 Task: Create a section Debug Dwell and in the section, add a milestone Blockchain Integration in the project Wayfarer.
Action: Mouse moved to (56, 358)
Screenshot: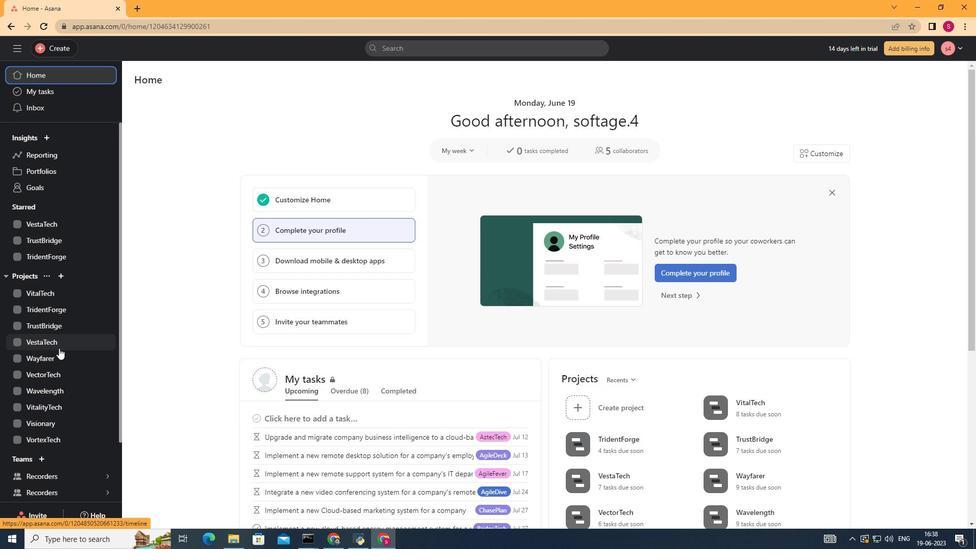 
Action: Mouse pressed left at (56, 358)
Screenshot: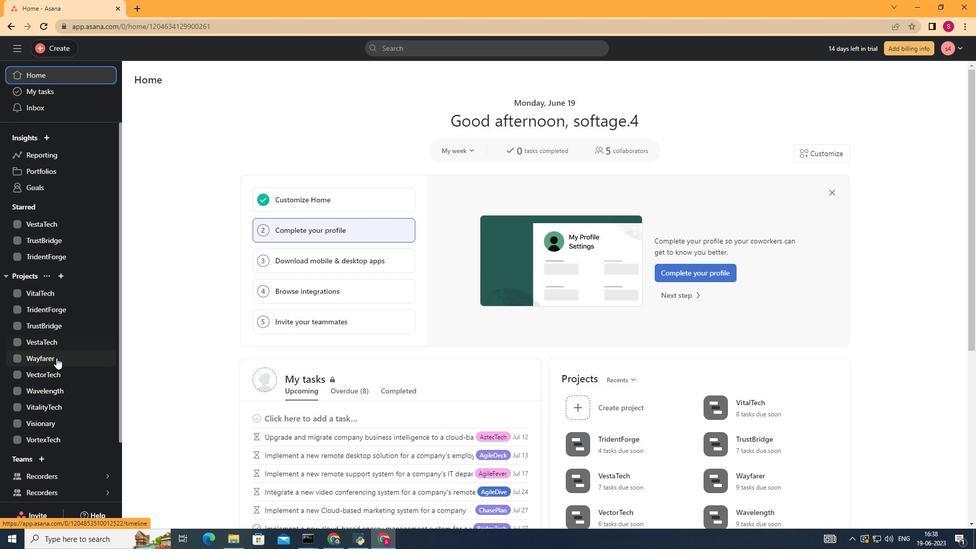 
Action: Mouse moved to (146, 405)
Screenshot: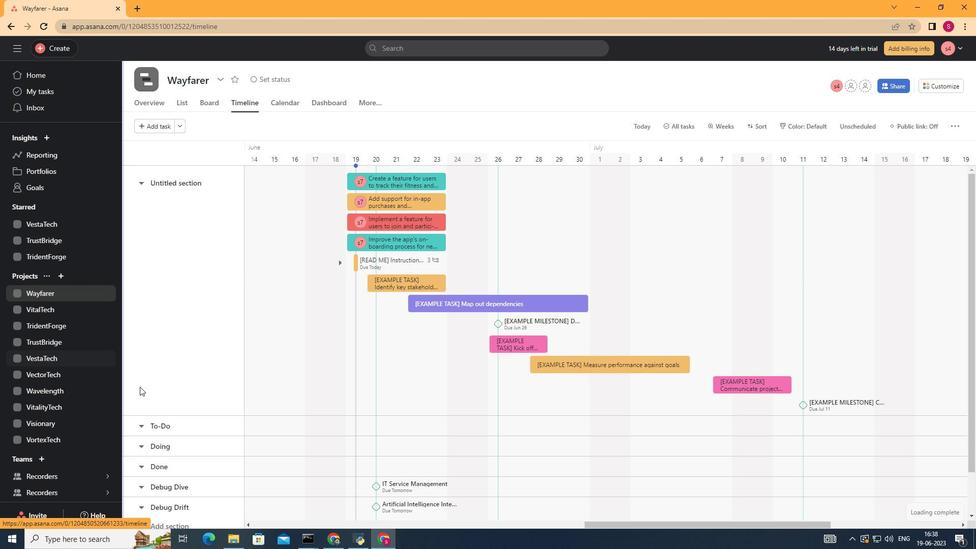 
Action: Mouse scrolled (146, 405) with delta (0, 0)
Screenshot: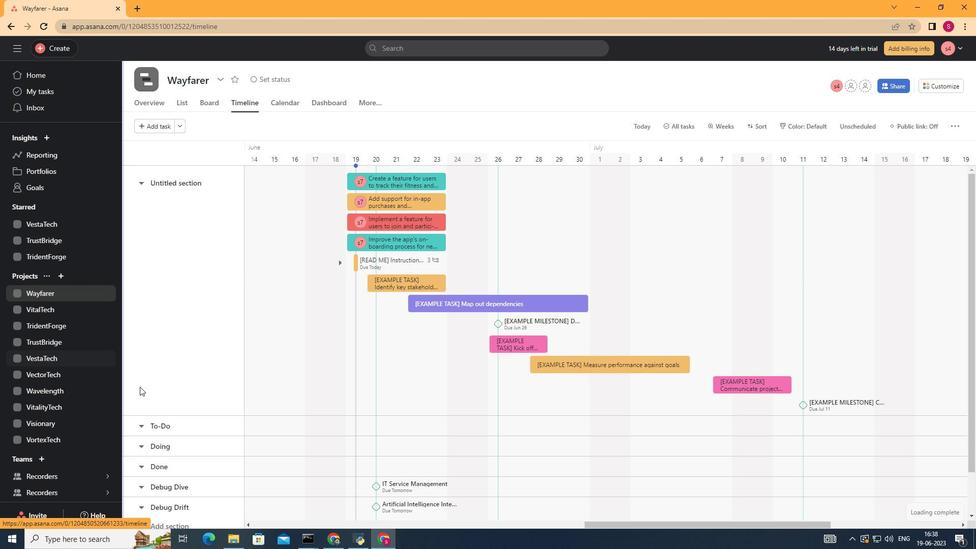 
Action: Mouse moved to (154, 414)
Screenshot: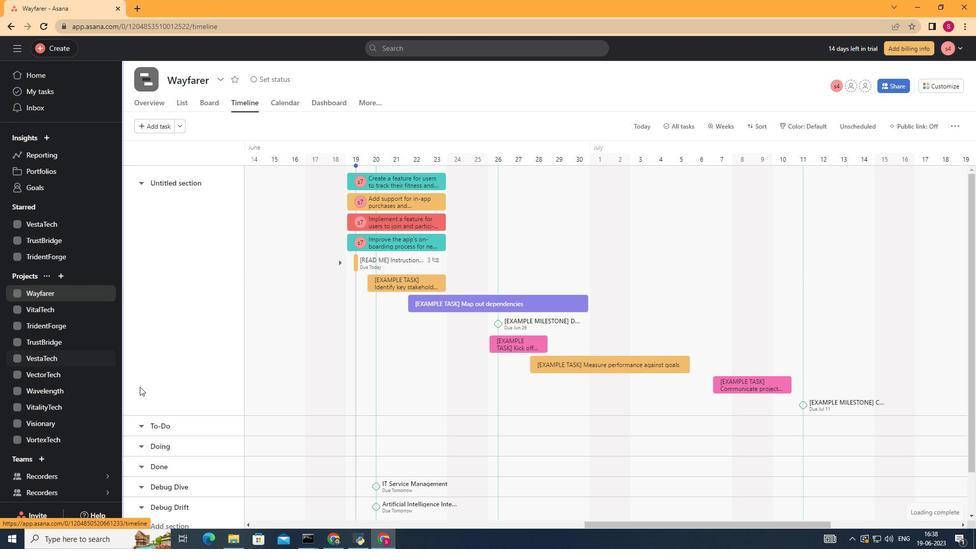 
Action: Mouse scrolled (154, 414) with delta (0, 0)
Screenshot: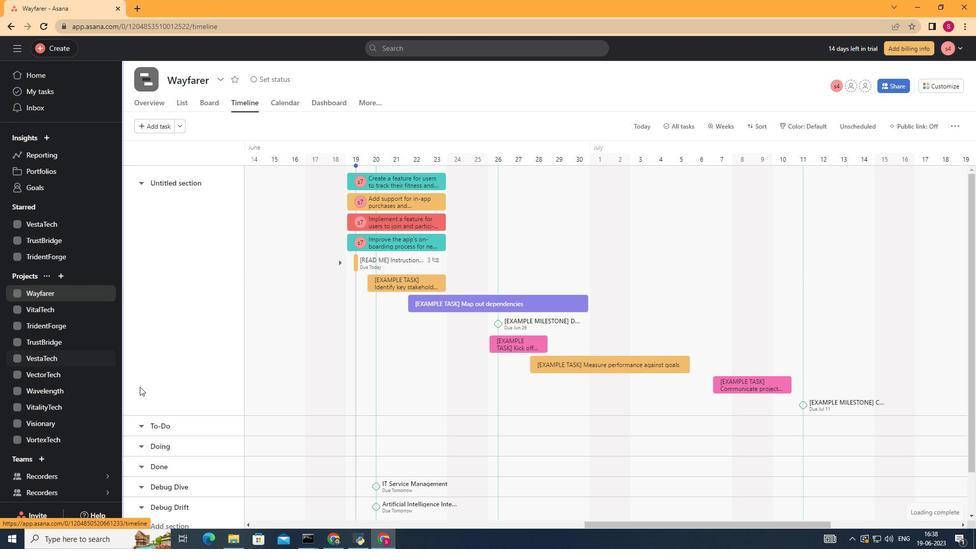 
Action: Mouse moved to (161, 421)
Screenshot: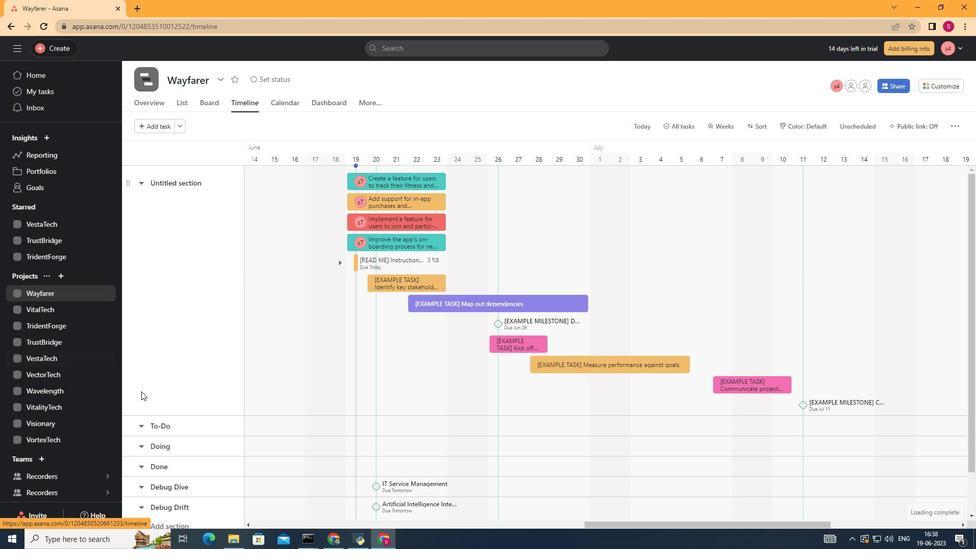 
Action: Mouse scrolled (160, 420) with delta (0, 0)
Screenshot: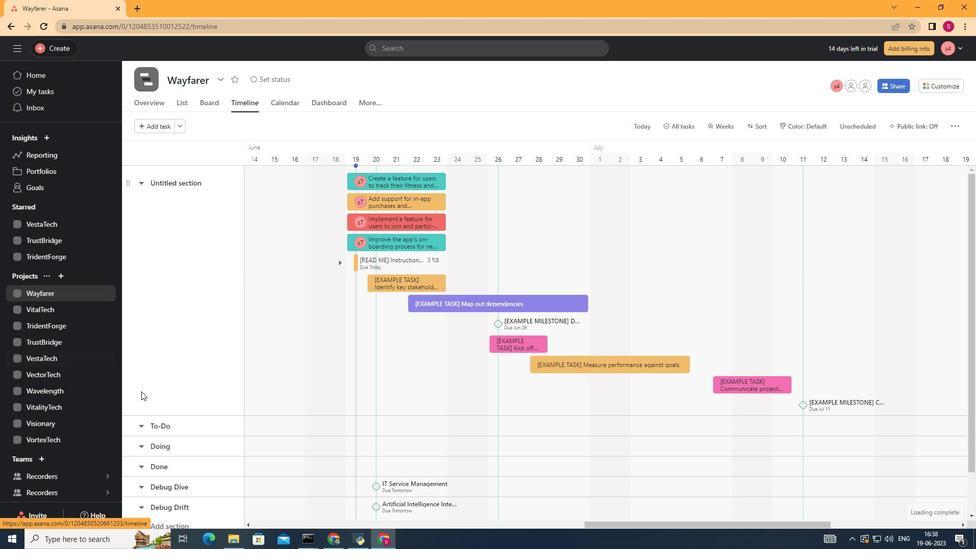 
Action: Mouse moved to (153, 479)
Screenshot: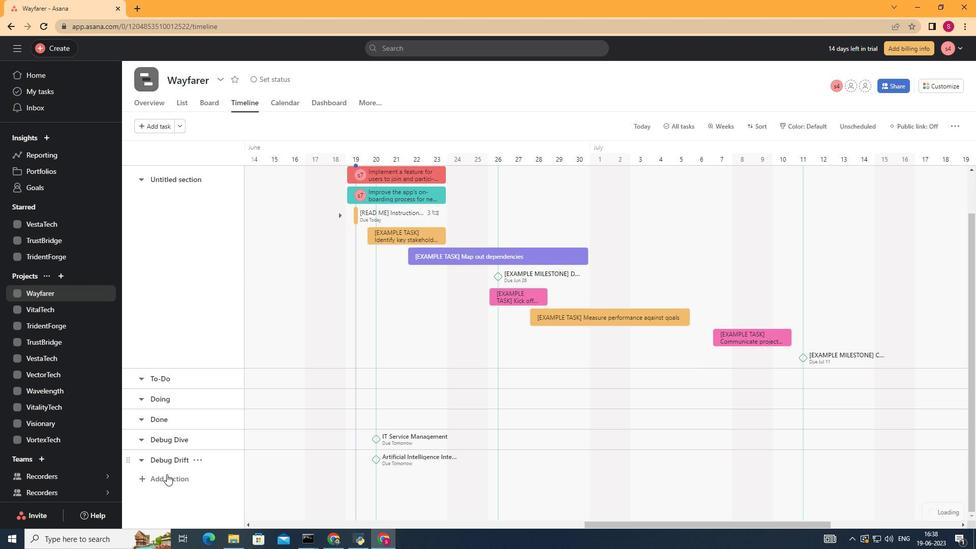 
Action: Mouse pressed left at (153, 479)
Screenshot: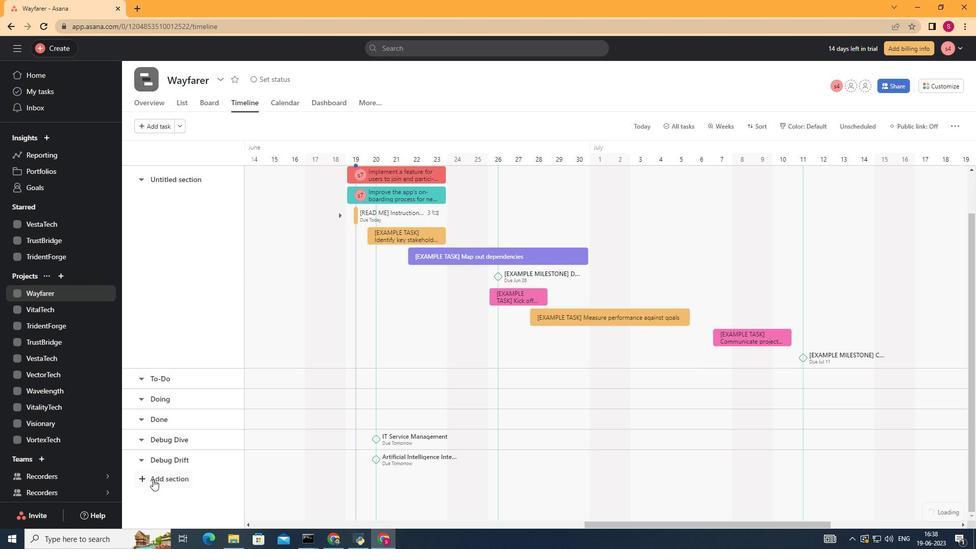 
Action: Mouse moved to (156, 475)
Screenshot: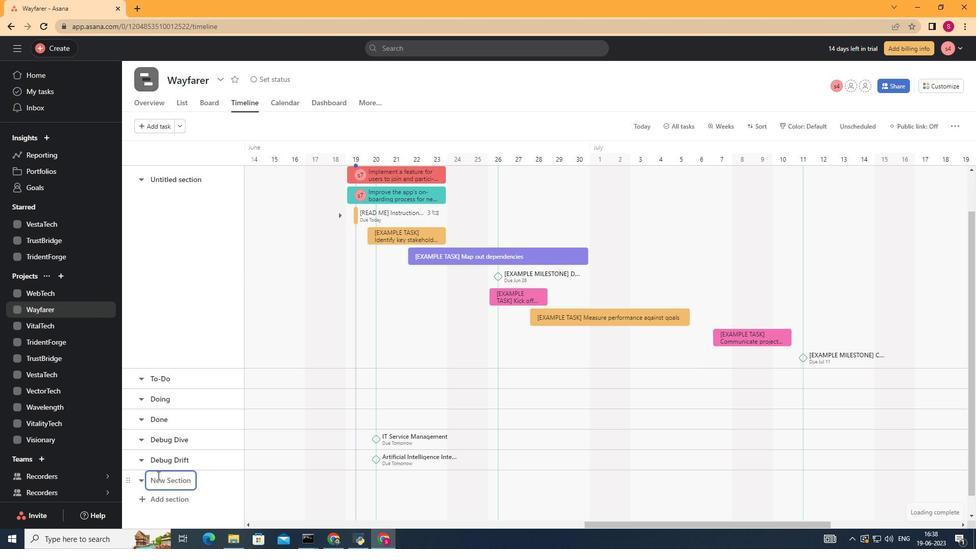 
Action: Mouse pressed left at (156, 475)
Screenshot: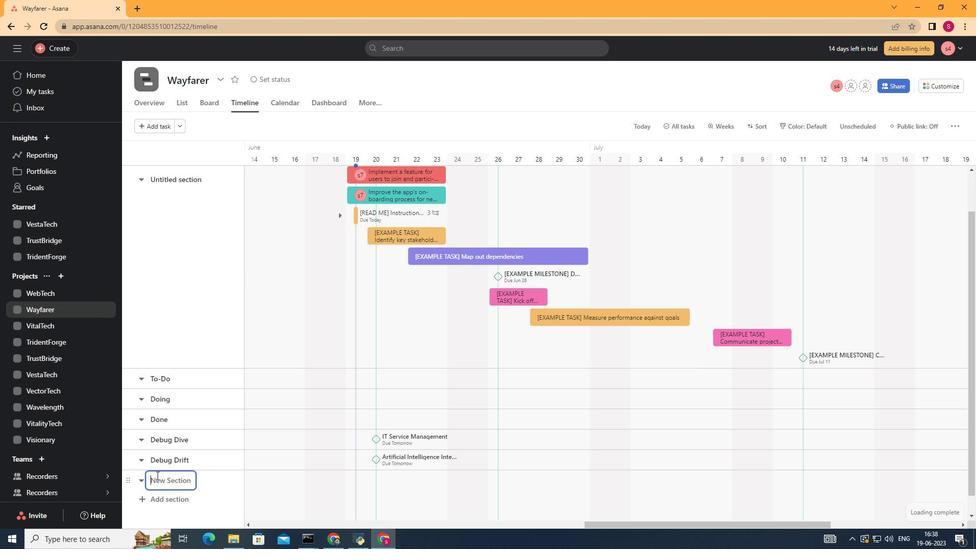 
Action: Key pressed <Key.shift>Debug<Key.space><Key.shift>Dwell<Key.enter>
Screenshot: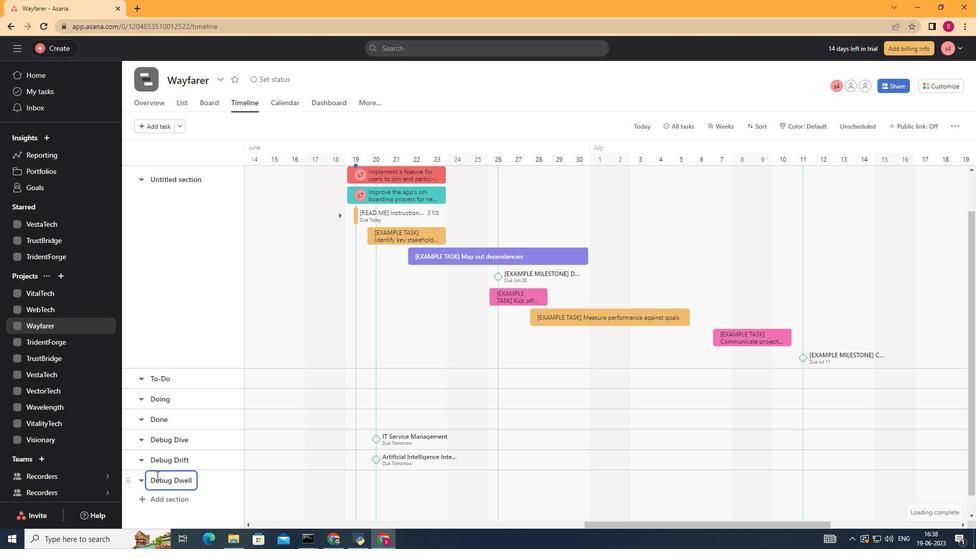 
Action: Mouse moved to (295, 479)
Screenshot: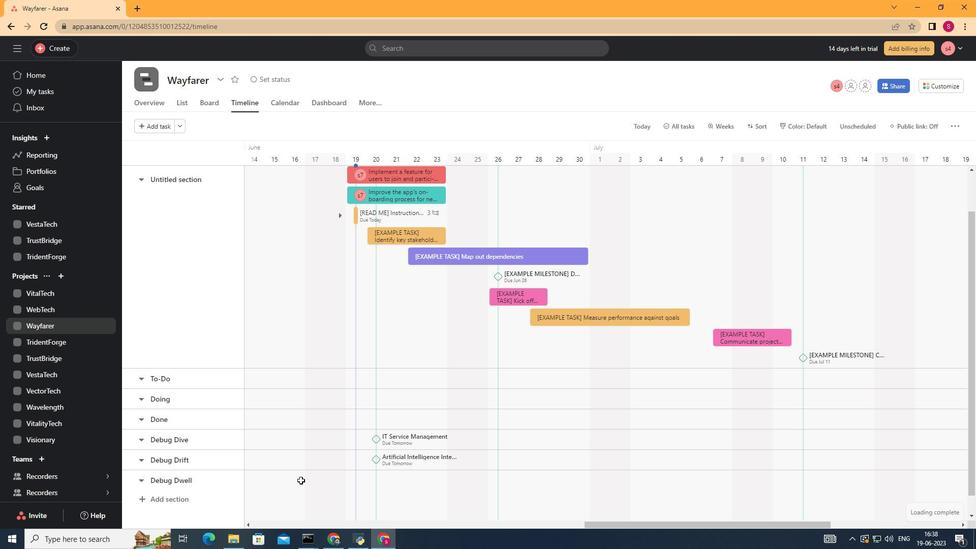 
Action: Mouse pressed left at (295, 479)
Screenshot: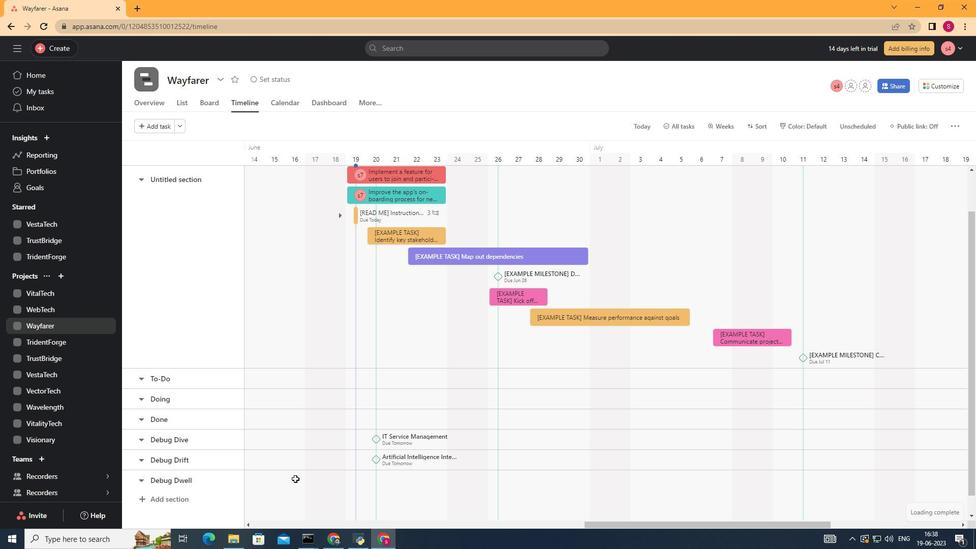 
Action: Key pressed <Key.shift>Blockchain<Key.space><Key.shift>Integration<Key.enter>
Screenshot: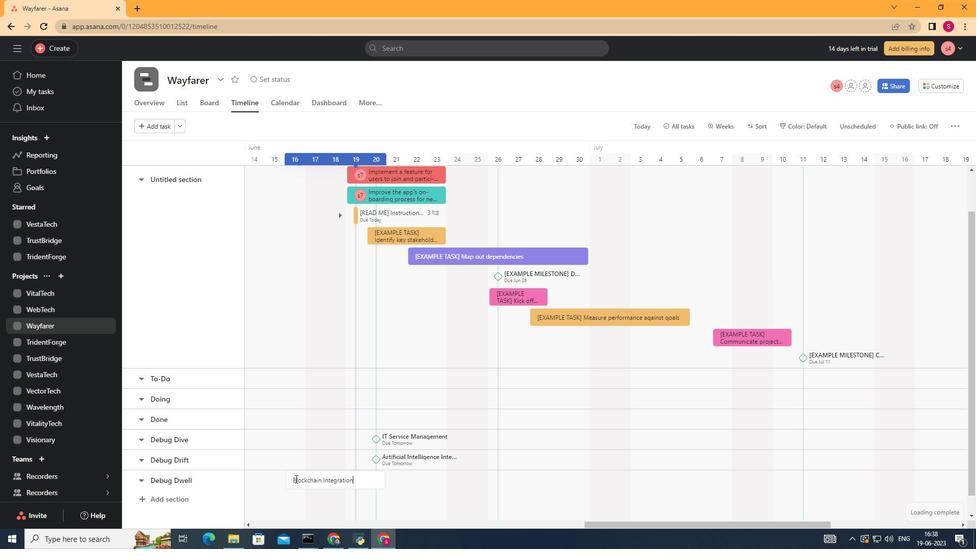 
Action: Mouse moved to (335, 479)
Screenshot: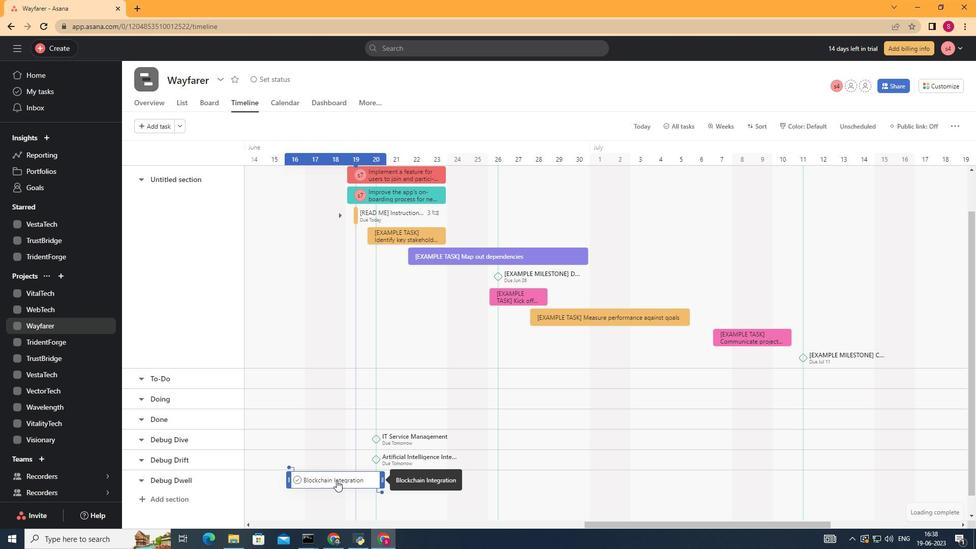 
Action: Mouse pressed right at (335, 479)
Screenshot: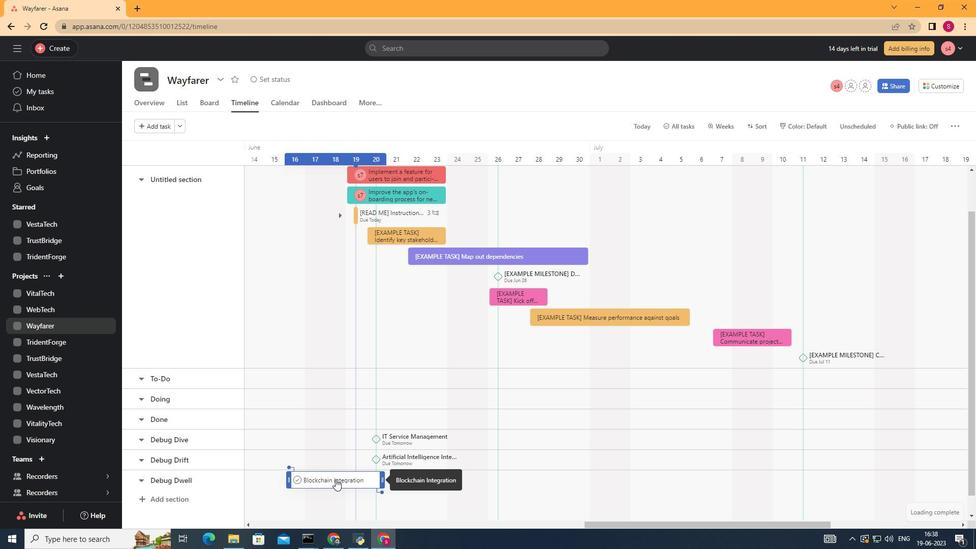 
Action: Mouse moved to (359, 426)
Screenshot: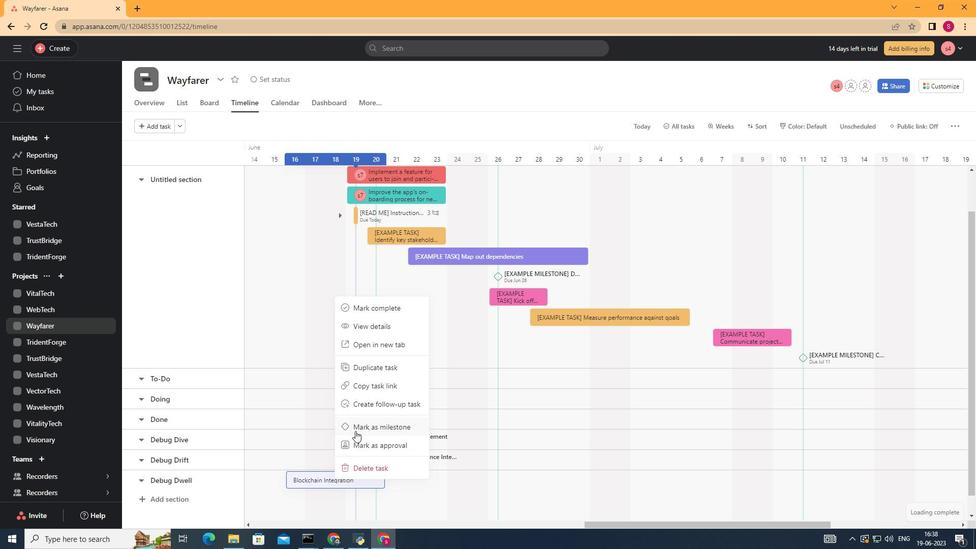 
Action: Mouse pressed left at (359, 426)
Screenshot: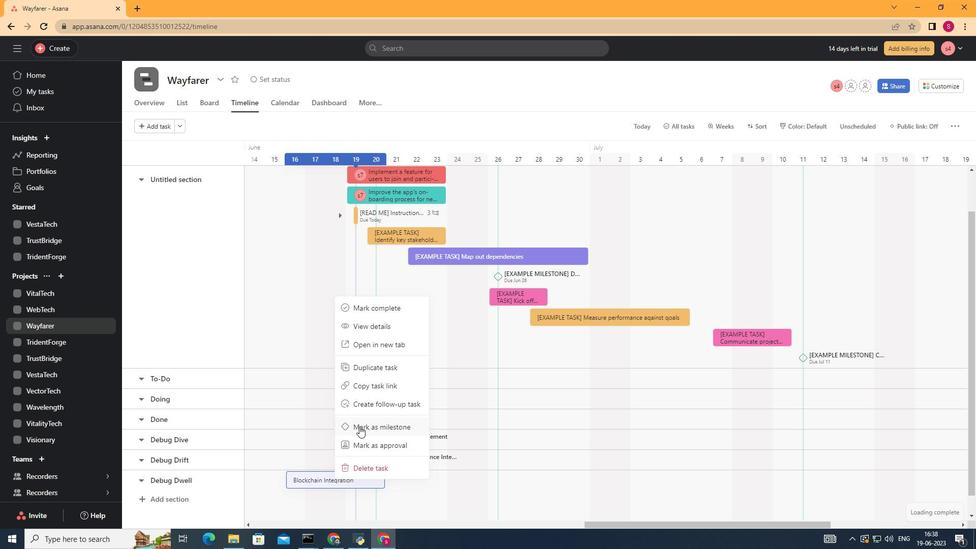 
